 Task: Create a rule from the Routing list, Task moved to a section -> Set Priority in the project AgileGenie , set the section as Done clear the priority
Action: Mouse moved to (1195, 195)
Screenshot: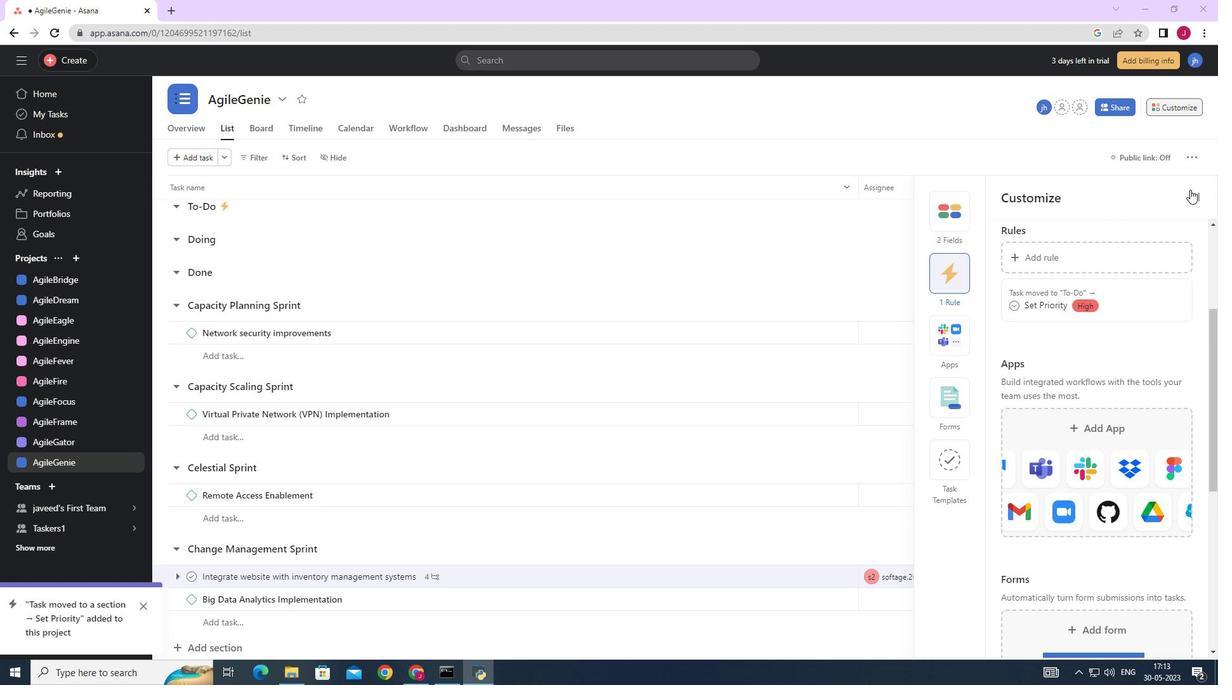 
Action: Mouse pressed left at (1195, 195)
Screenshot: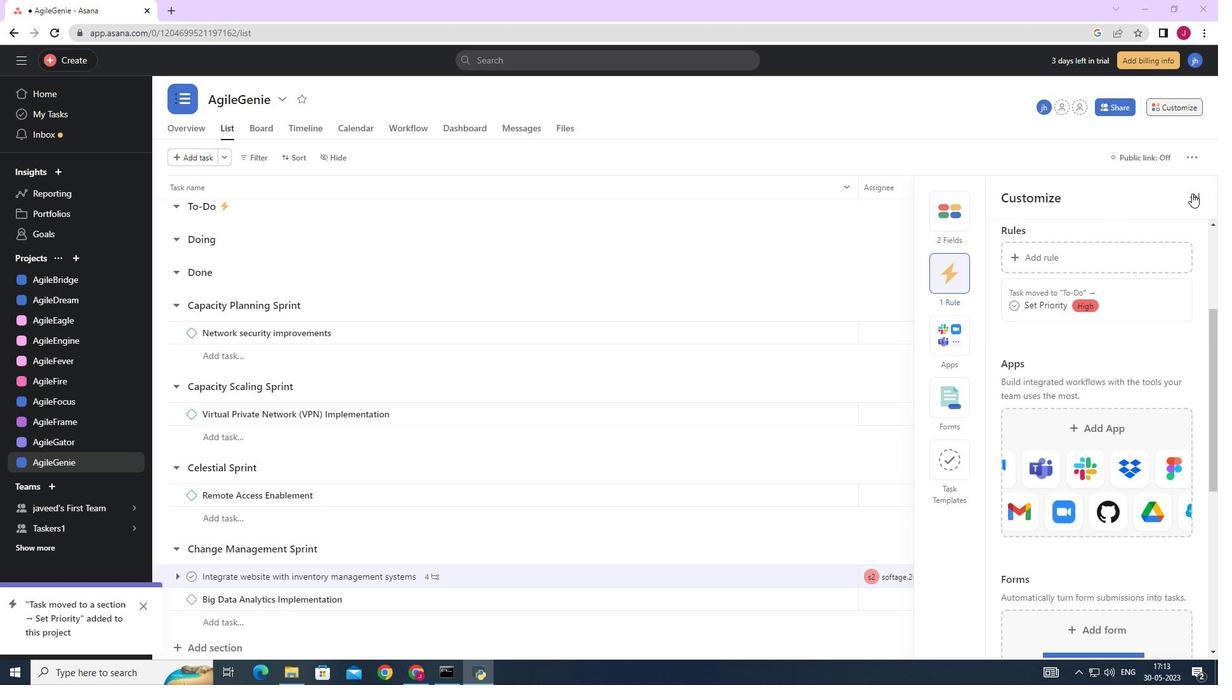 
Action: Mouse moved to (1170, 103)
Screenshot: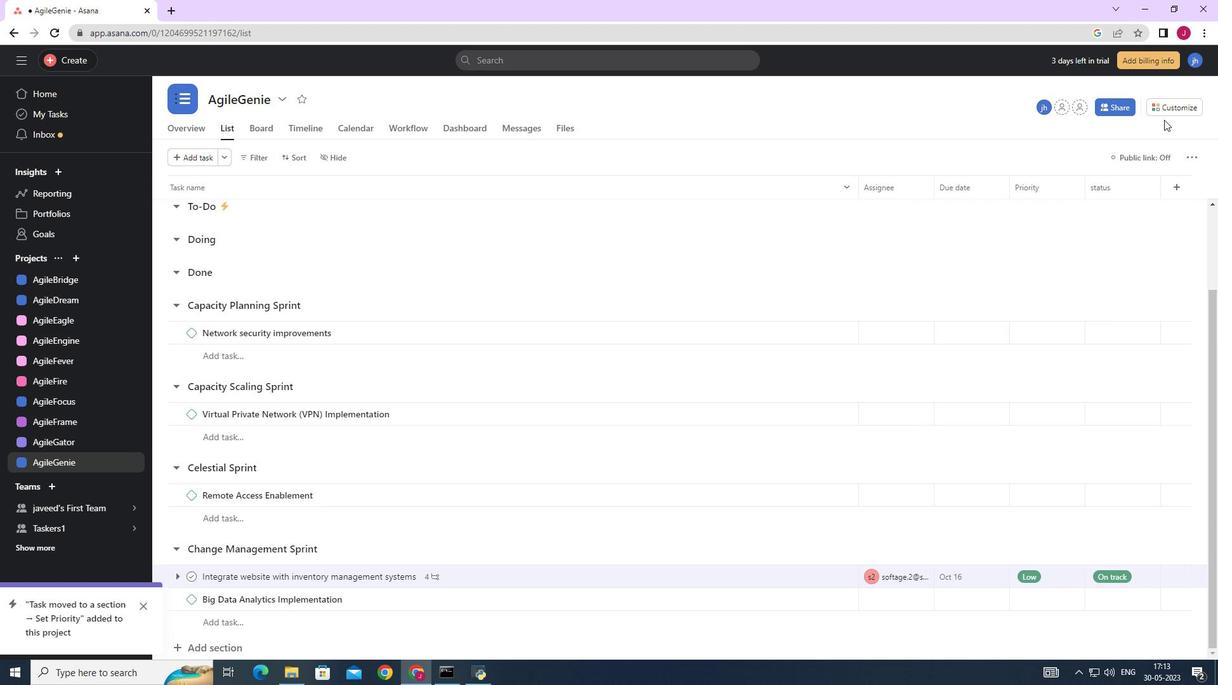
Action: Mouse pressed left at (1170, 103)
Screenshot: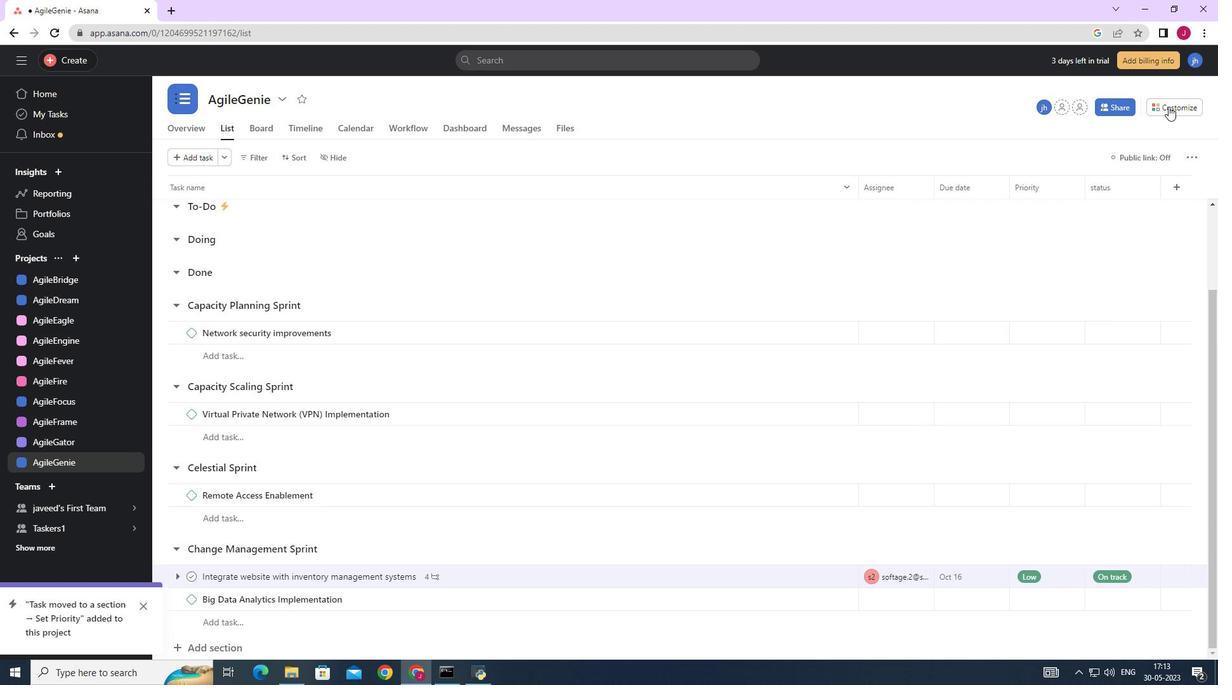 
Action: Mouse moved to (1053, 258)
Screenshot: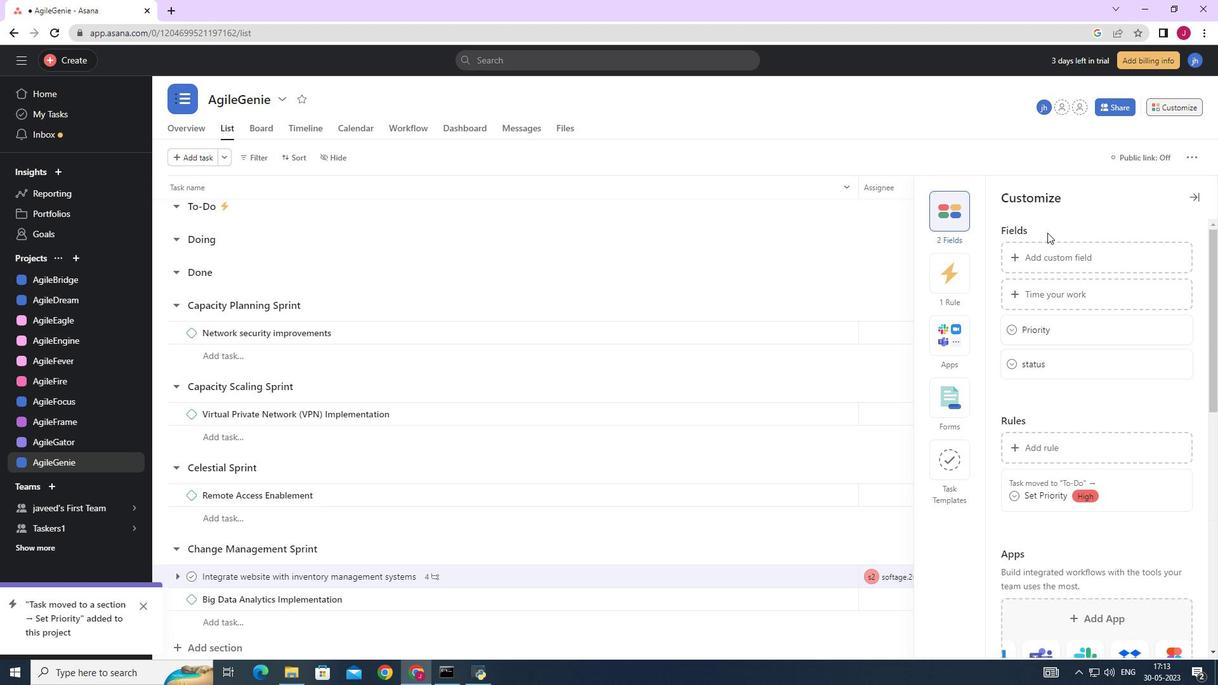 
Action: Mouse pressed left at (1053, 258)
Screenshot: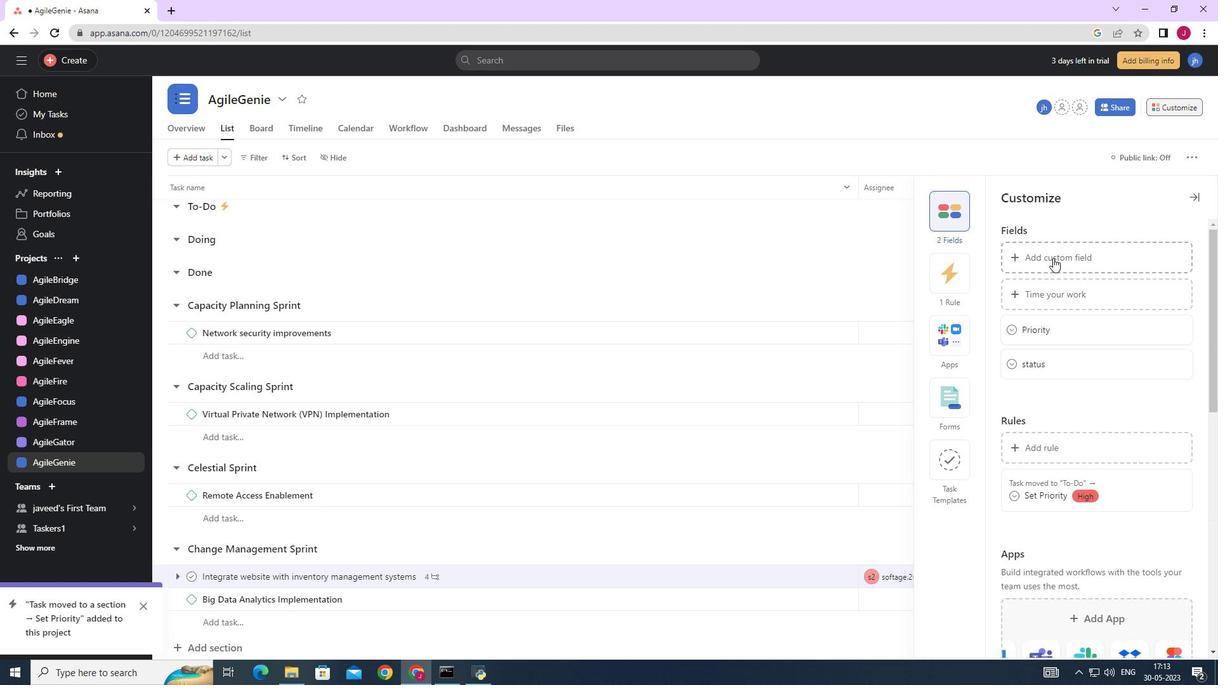 
Action: Mouse moved to (768, 115)
Screenshot: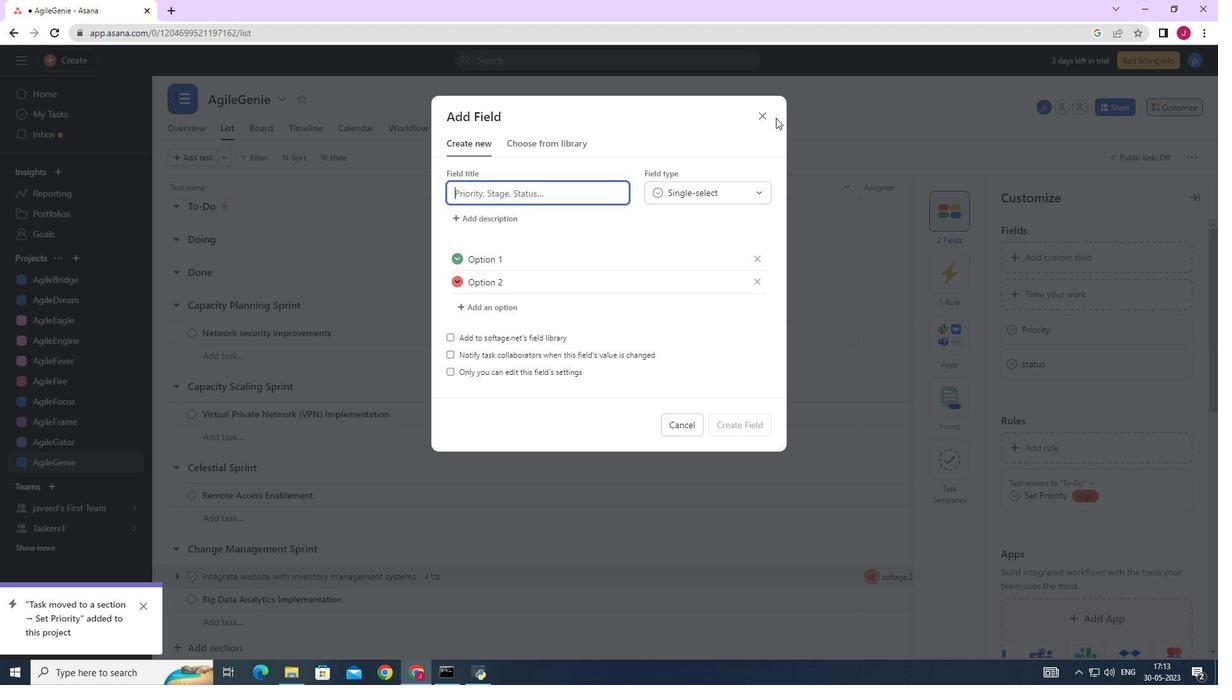 
Action: Mouse pressed left at (768, 115)
Screenshot: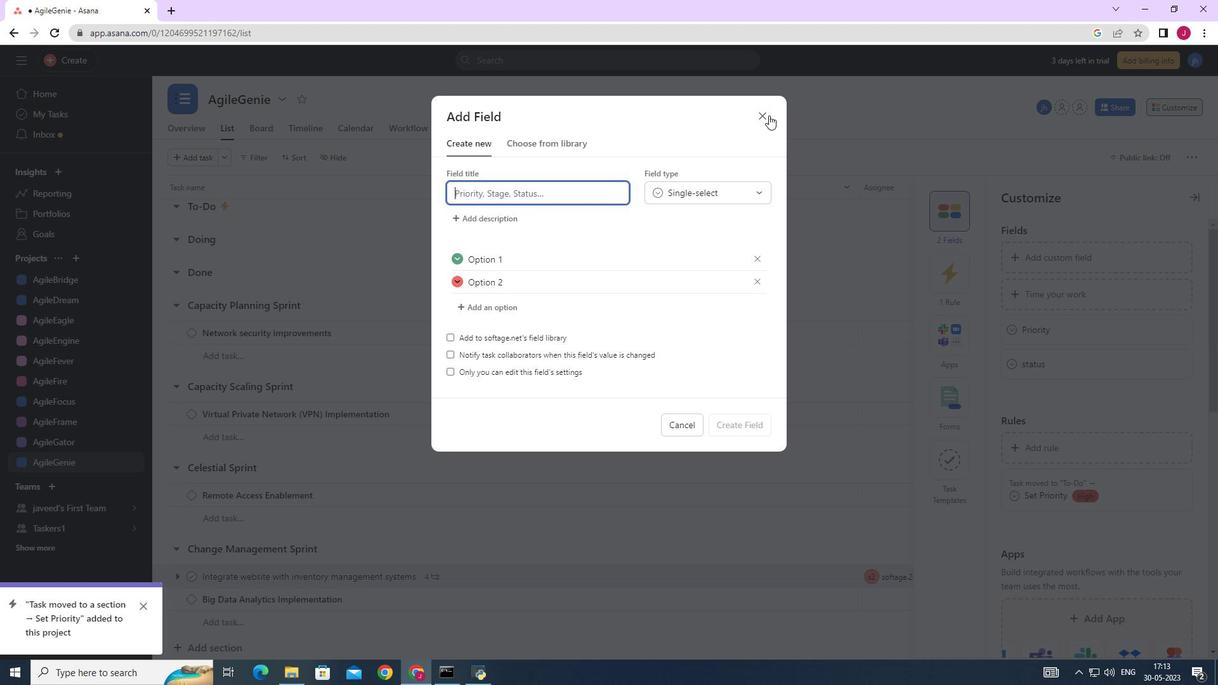 
Action: Mouse moved to (941, 278)
Screenshot: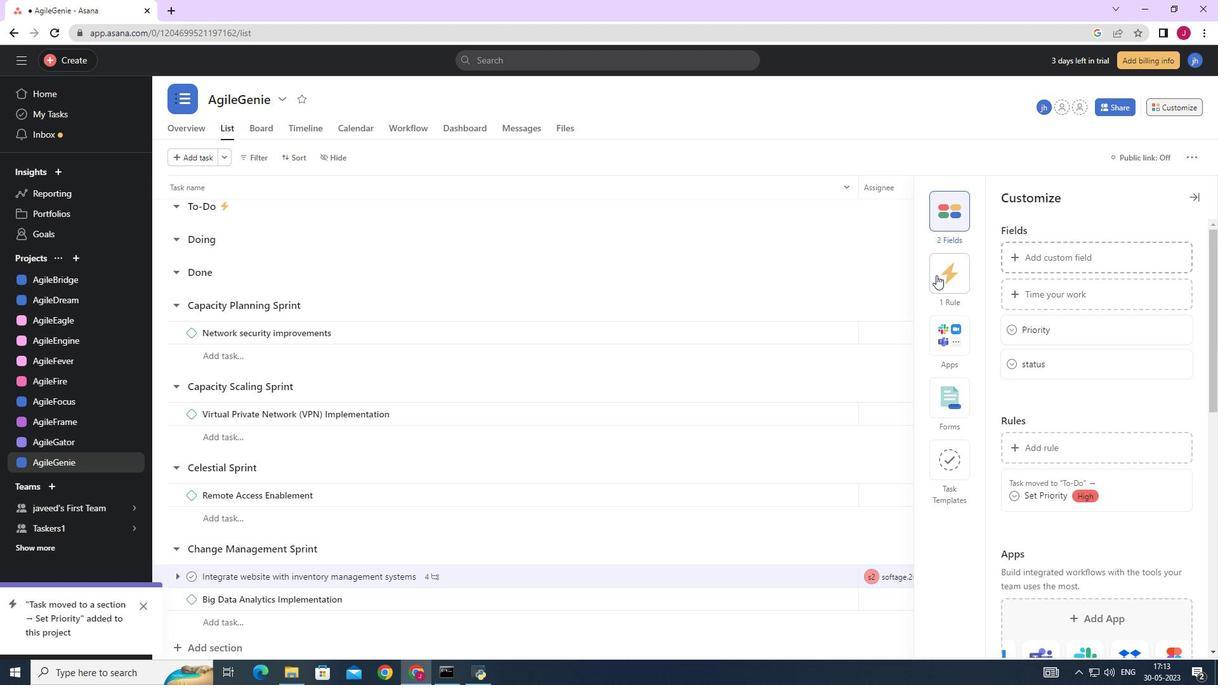 
Action: Mouse pressed left at (941, 278)
Screenshot: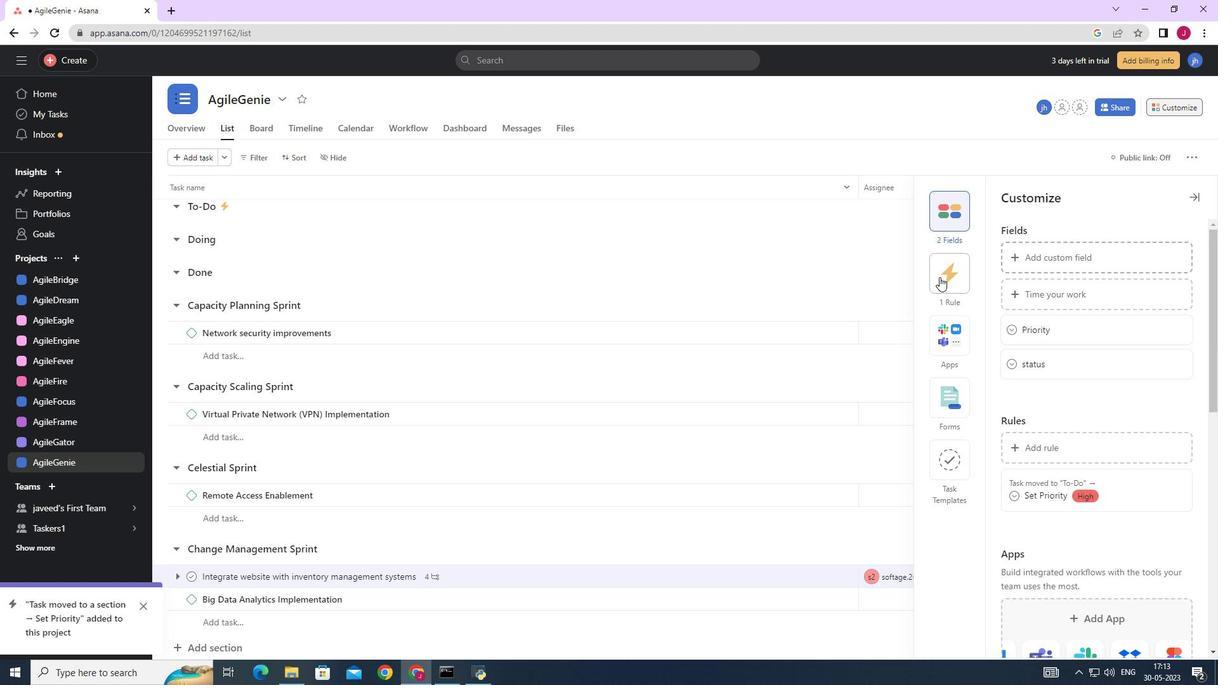 
Action: Mouse moved to (1064, 254)
Screenshot: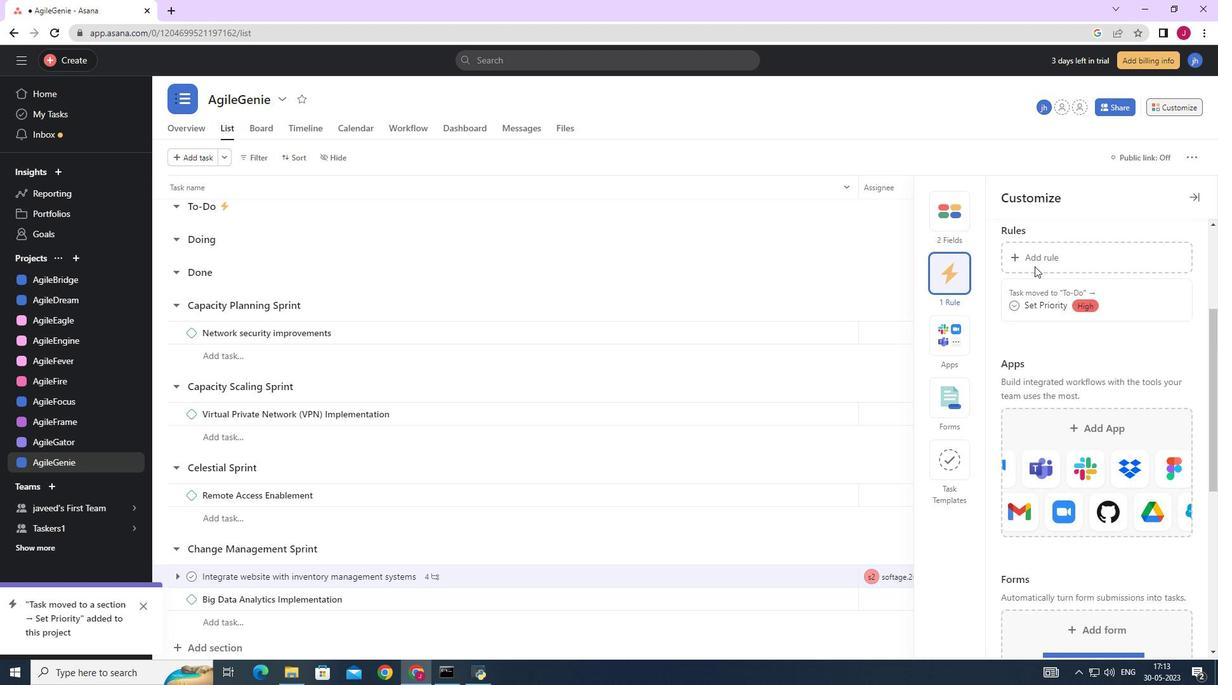 
Action: Mouse pressed left at (1064, 254)
Screenshot: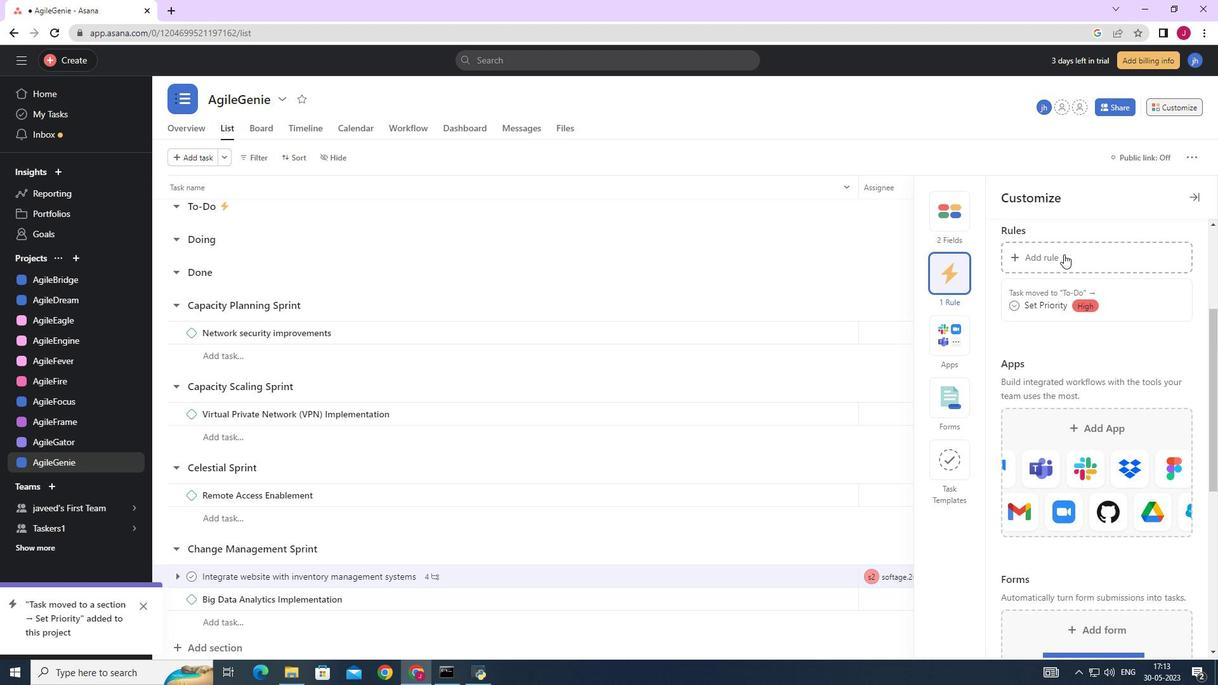 
Action: Mouse moved to (271, 165)
Screenshot: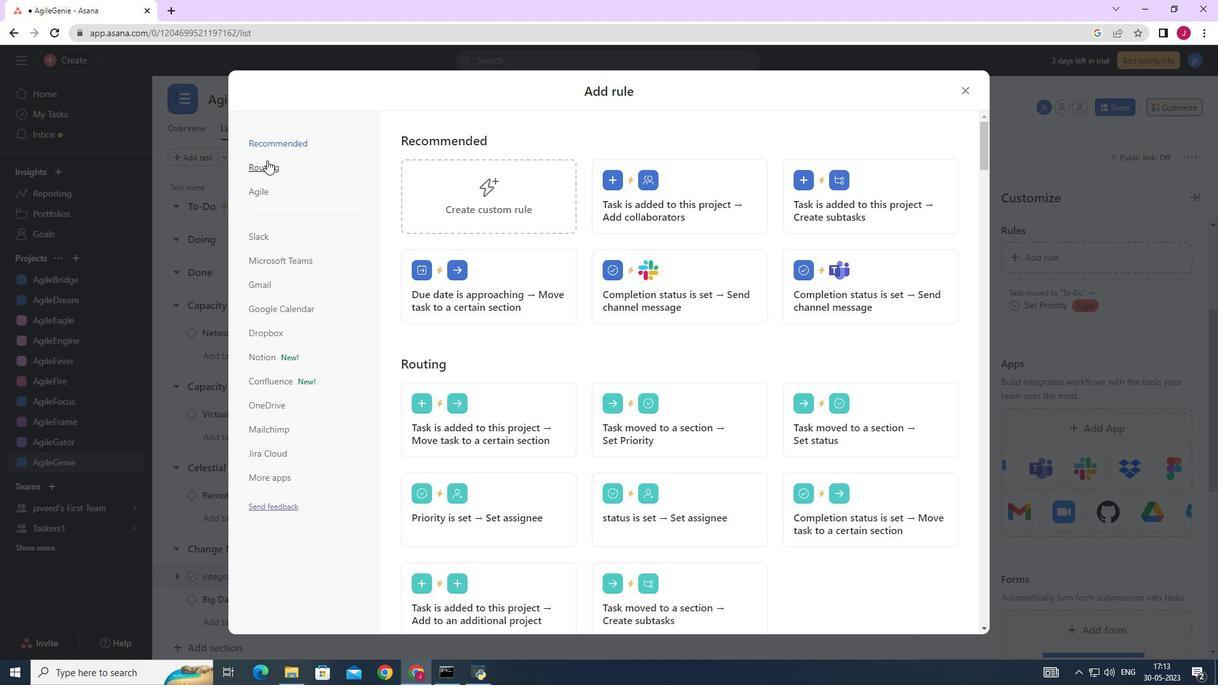 
Action: Mouse pressed left at (271, 165)
Screenshot: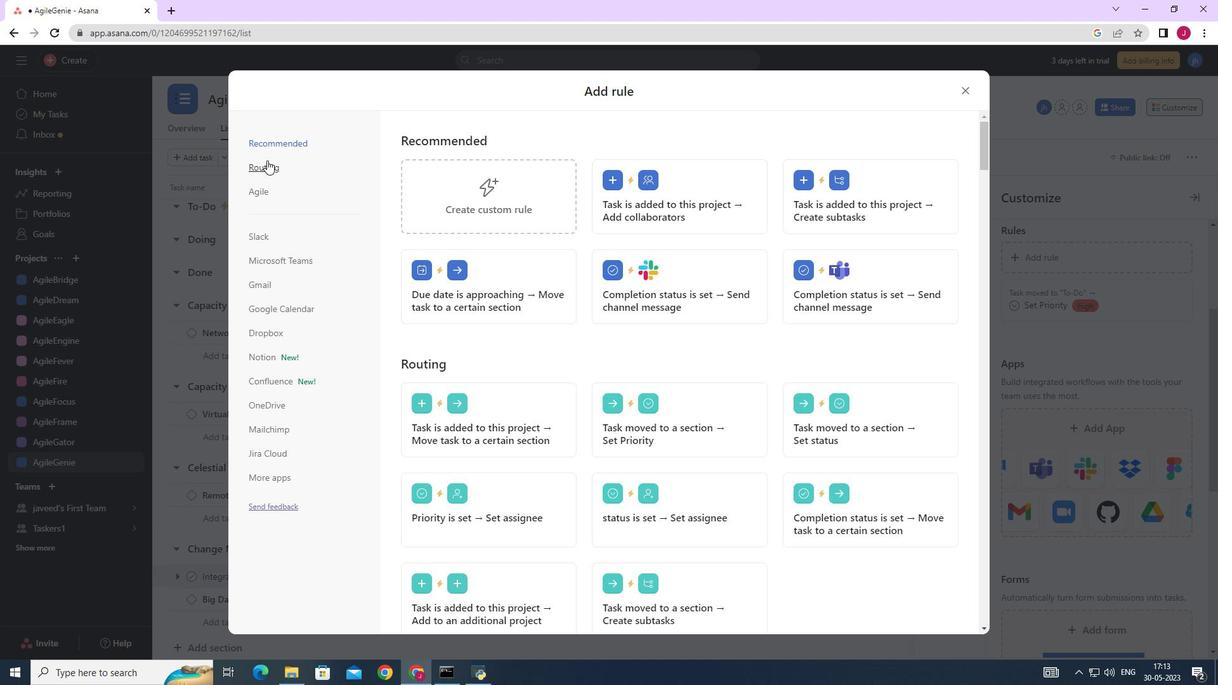 
Action: Mouse moved to (663, 185)
Screenshot: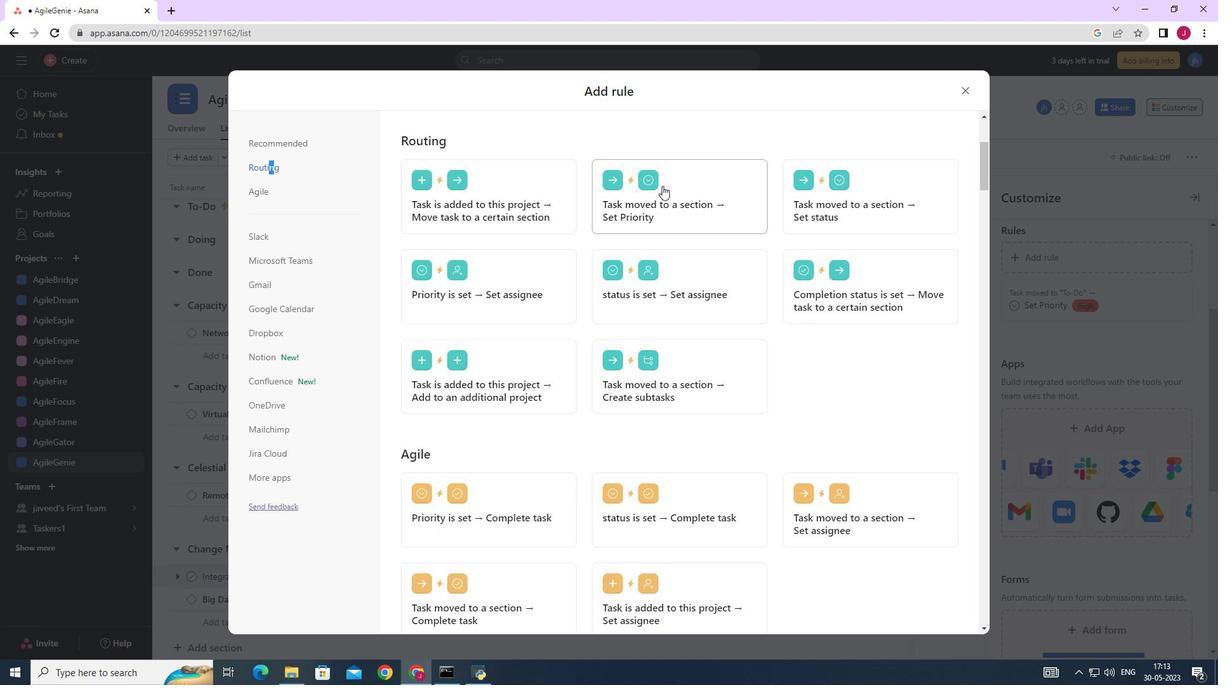 
Action: Mouse pressed left at (663, 185)
Screenshot: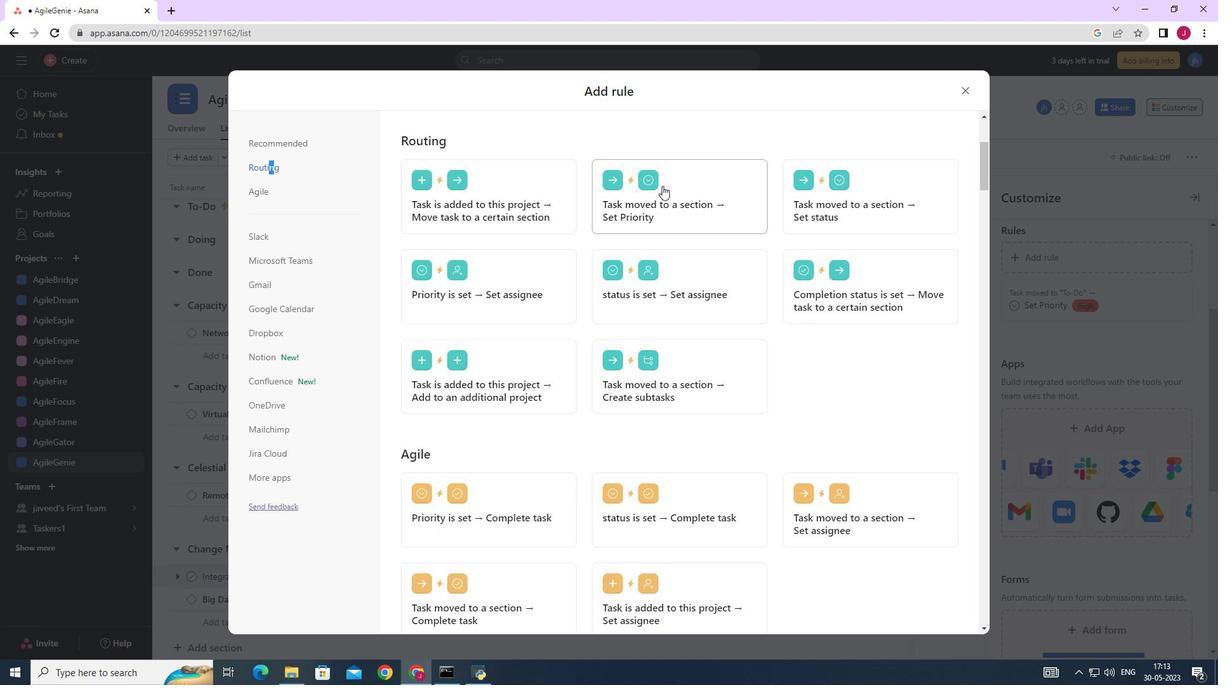 
Action: Mouse moved to (462, 355)
Screenshot: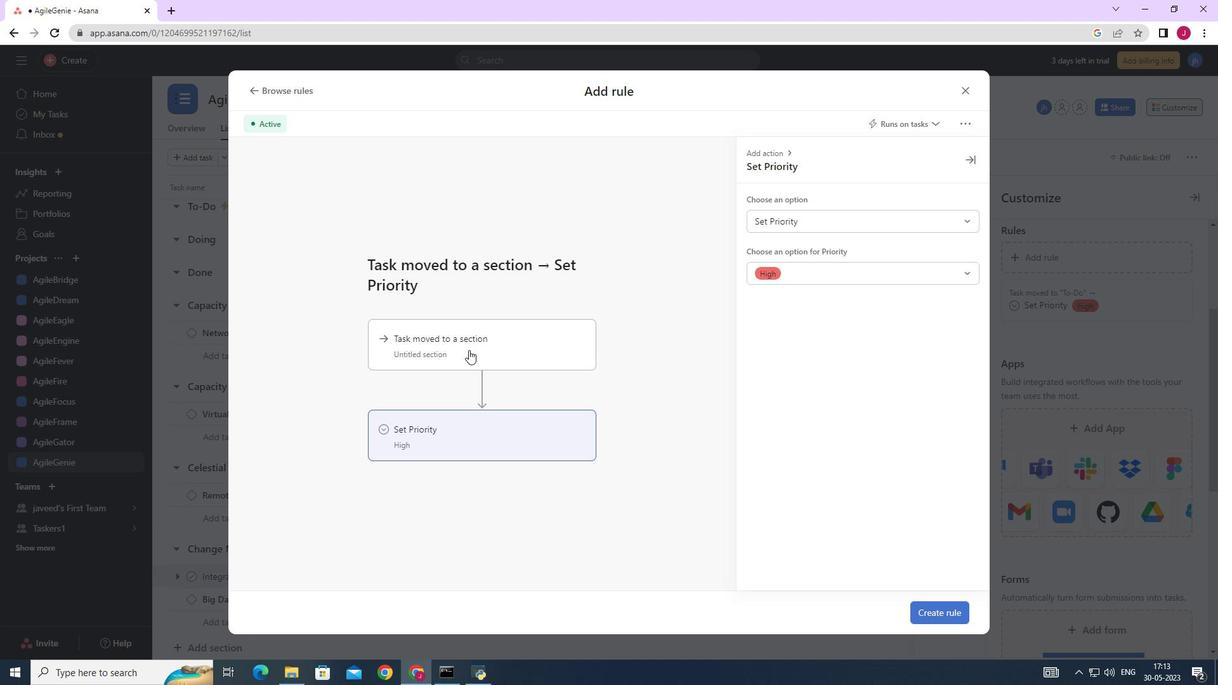 
Action: Mouse pressed left at (462, 355)
Screenshot: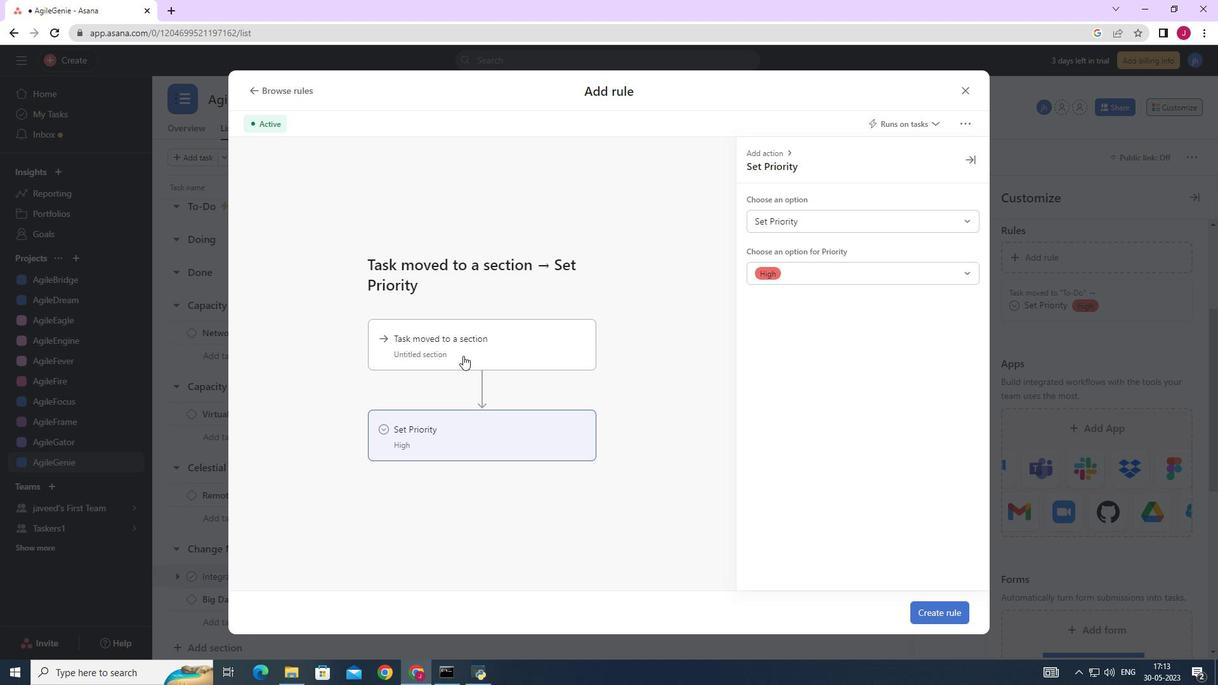 
Action: Mouse moved to (857, 218)
Screenshot: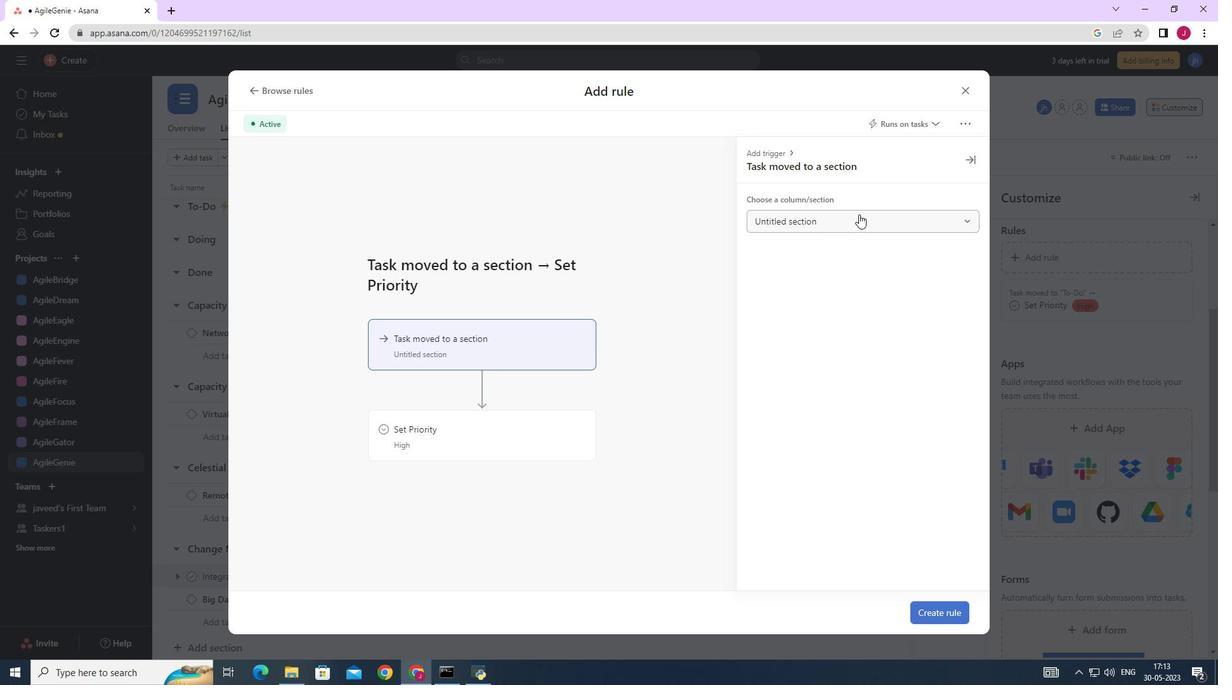 
Action: Mouse pressed left at (857, 218)
Screenshot: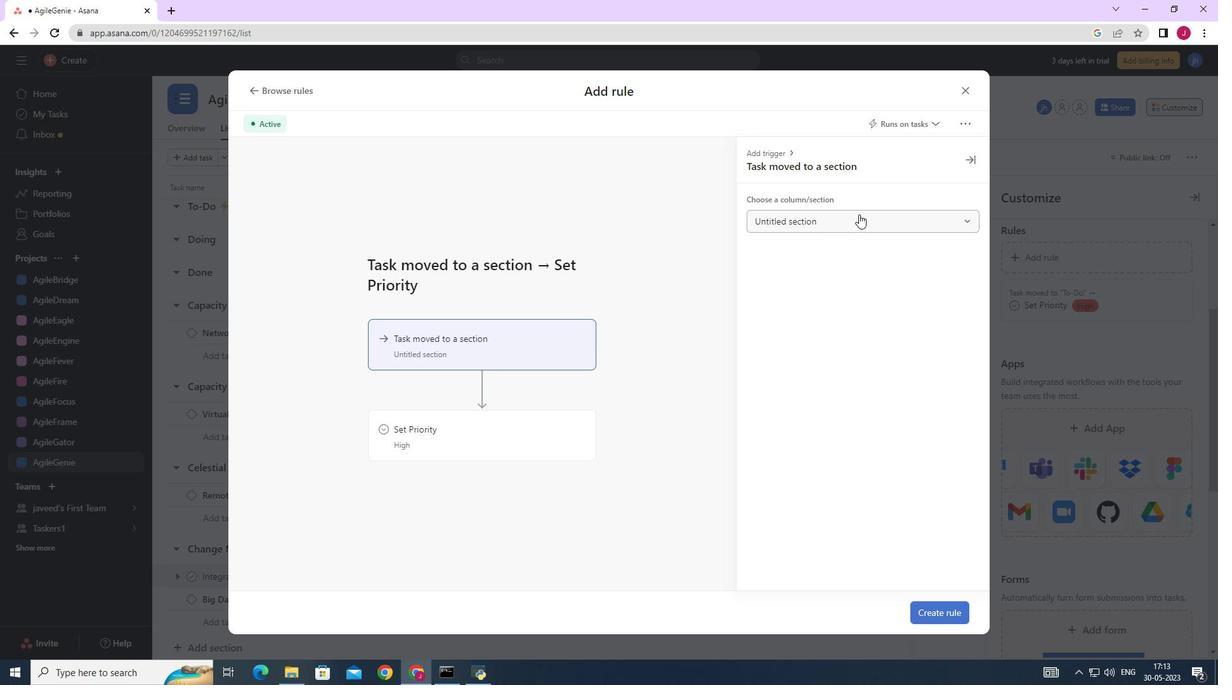 
Action: Mouse moved to (789, 316)
Screenshot: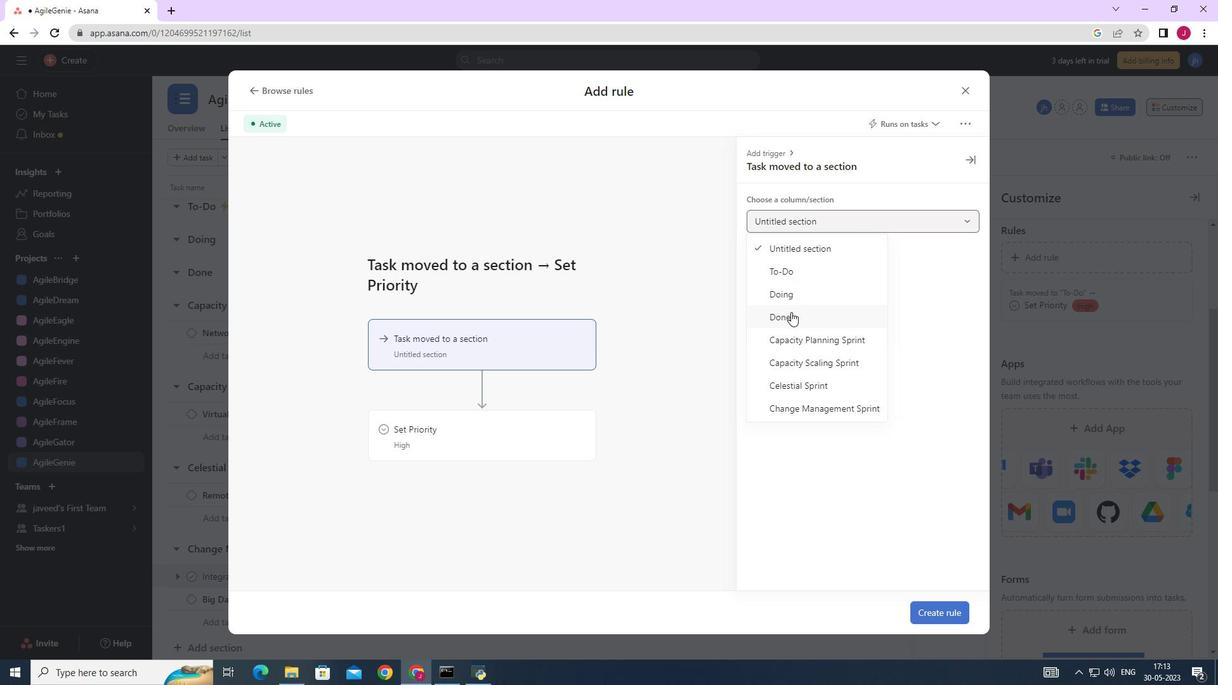 
Action: Mouse pressed left at (789, 316)
Screenshot: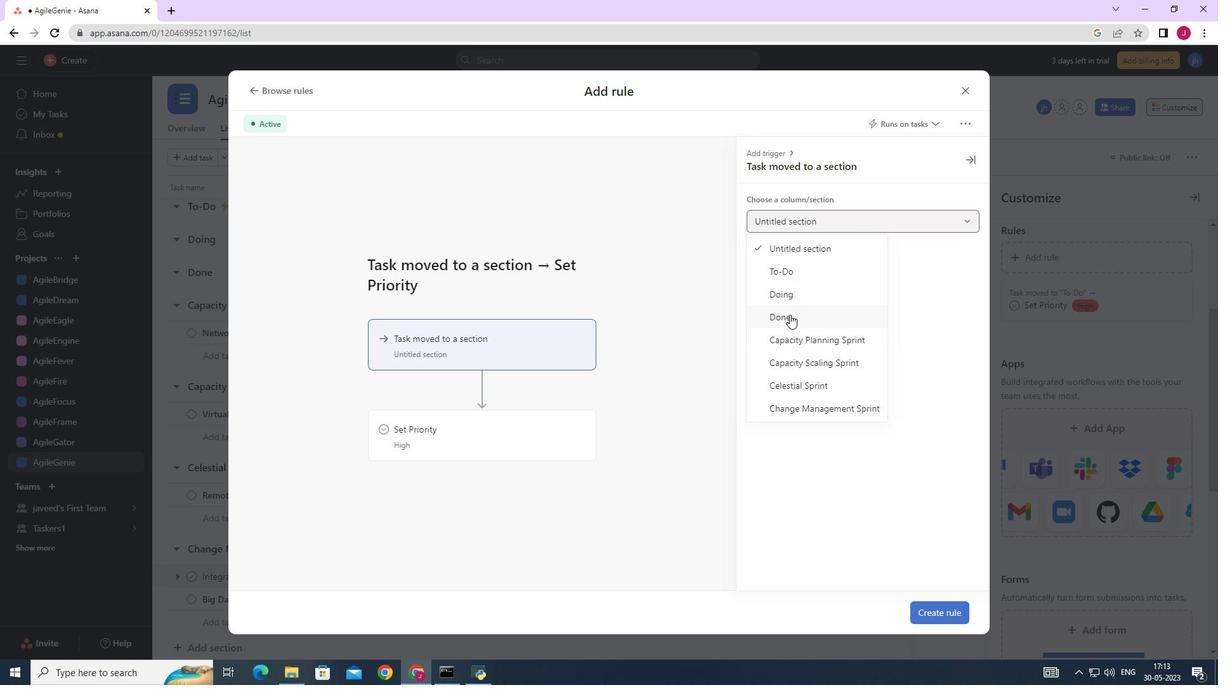 
Action: Mouse moved to (480, 433)
Screenshot: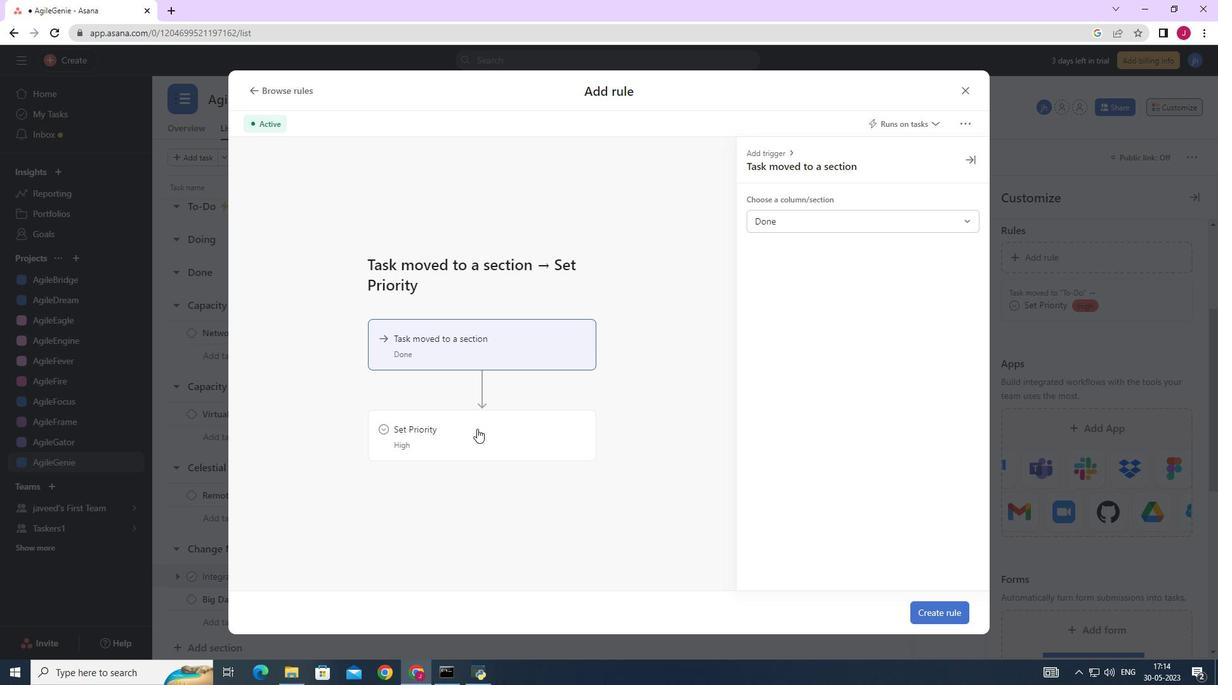 
Action: Mouse pressed left at (480, 433)
Screenshot: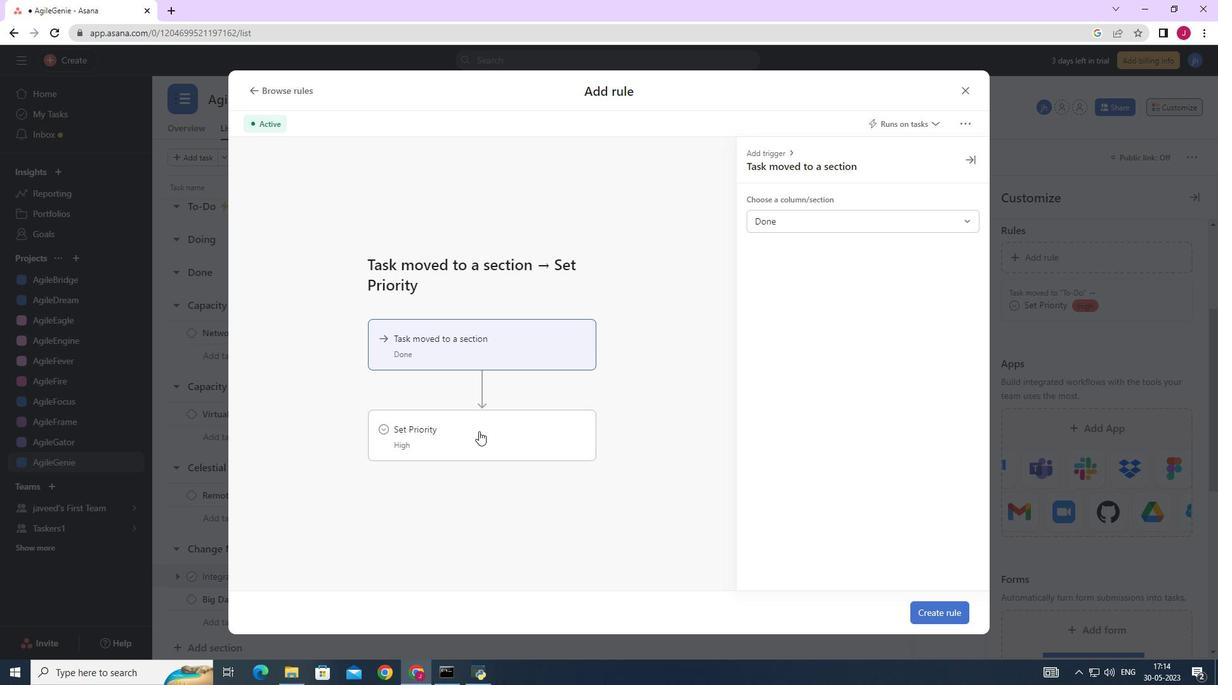 
Action: Mouse moved to (816, 210)
Screenshot: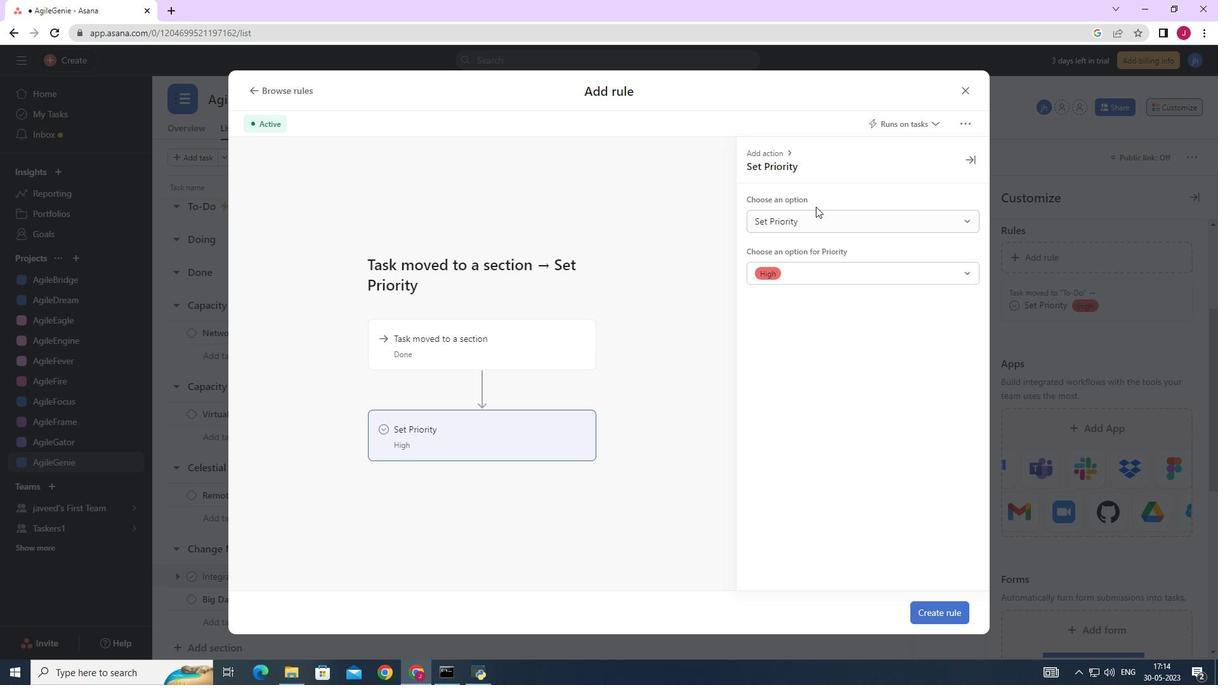 
Action: Mouse pressed left at (816, 210)
Screenshot: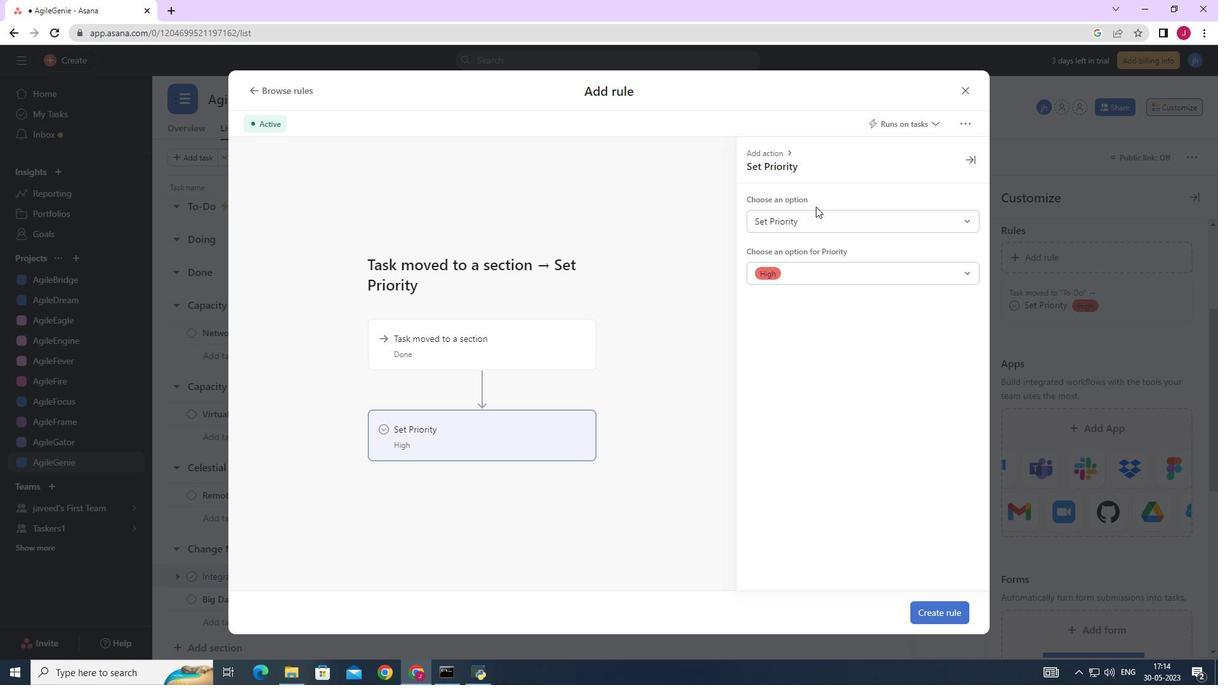 
Action: Mouse moved to (799, 271)
Screenshot: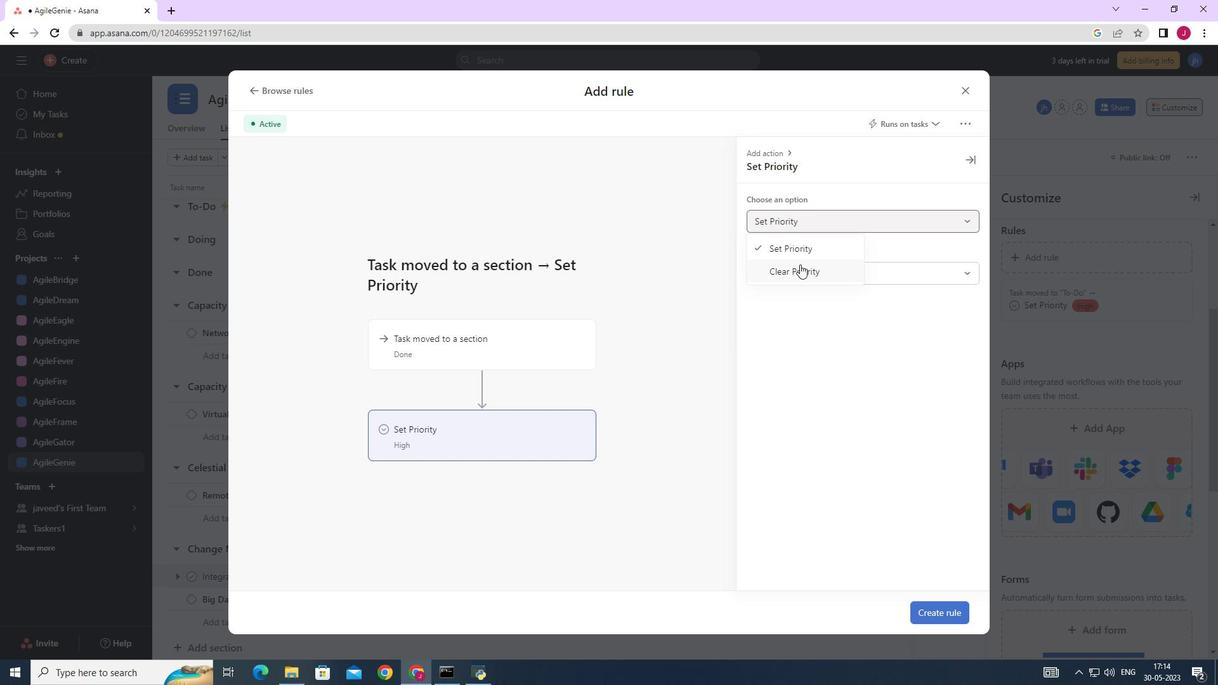
Action: Mouse pressed left at (799, 271)
Screenshot: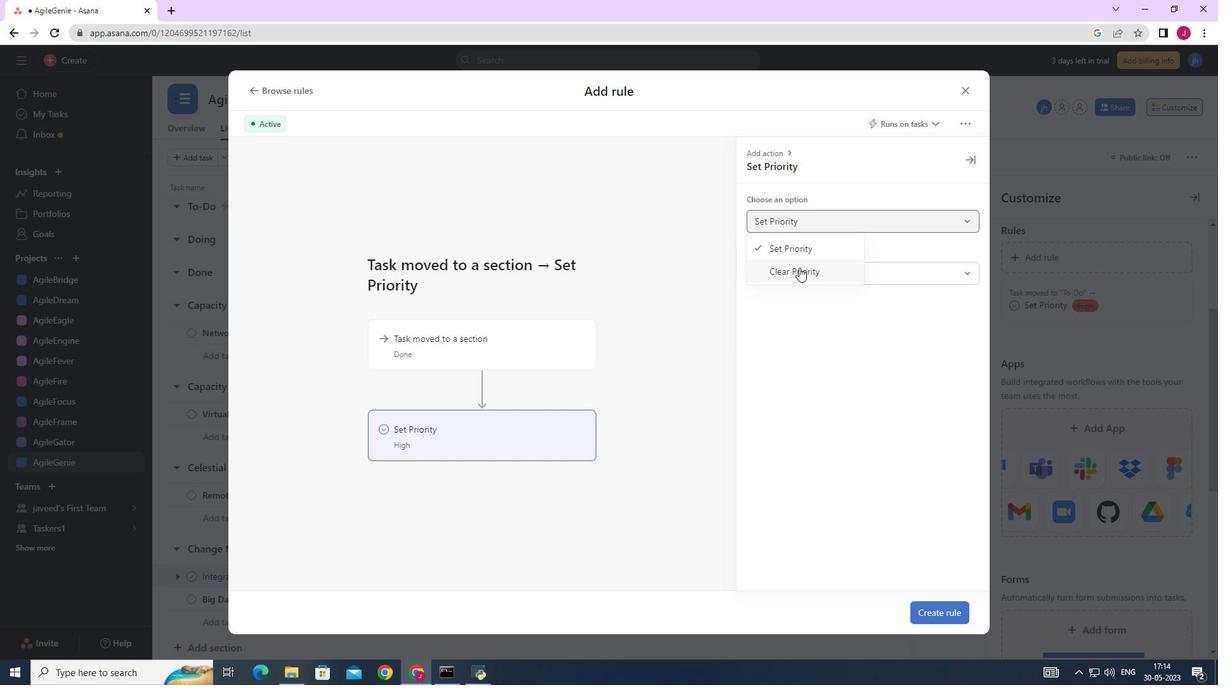 
Action: Mouse moved to (785, 401)
Screenshot: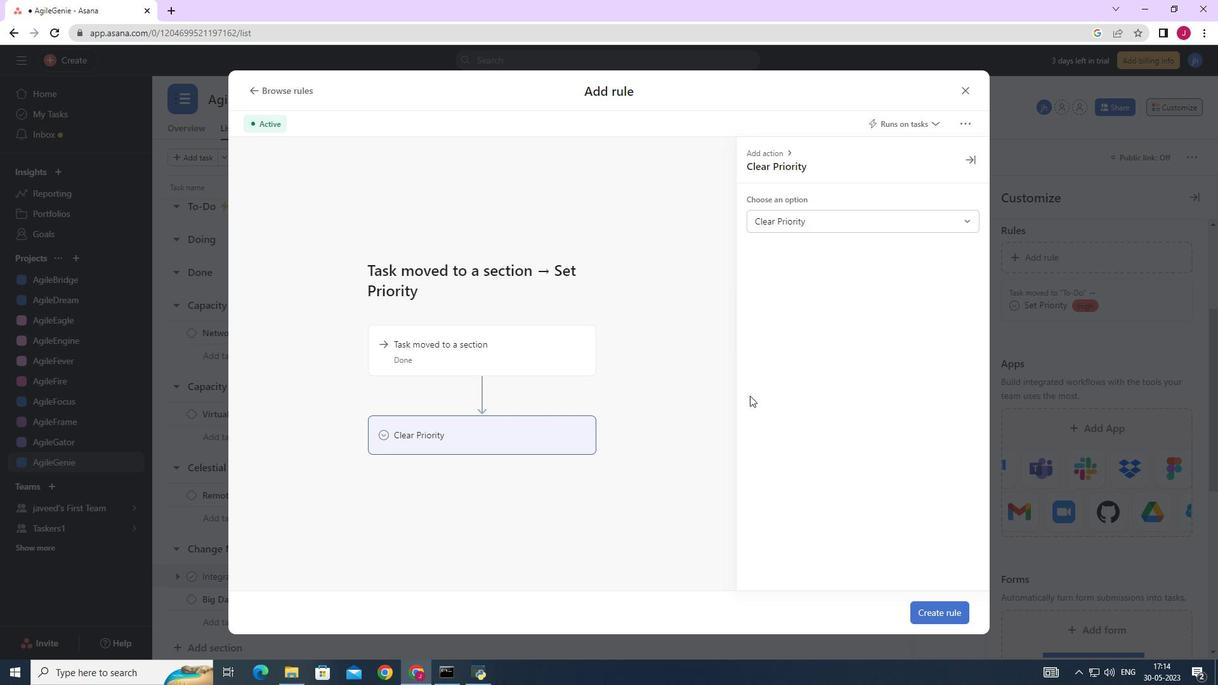 
Action: Mouse scrolled (755, 392) with delta (0, 0)
Screenshot: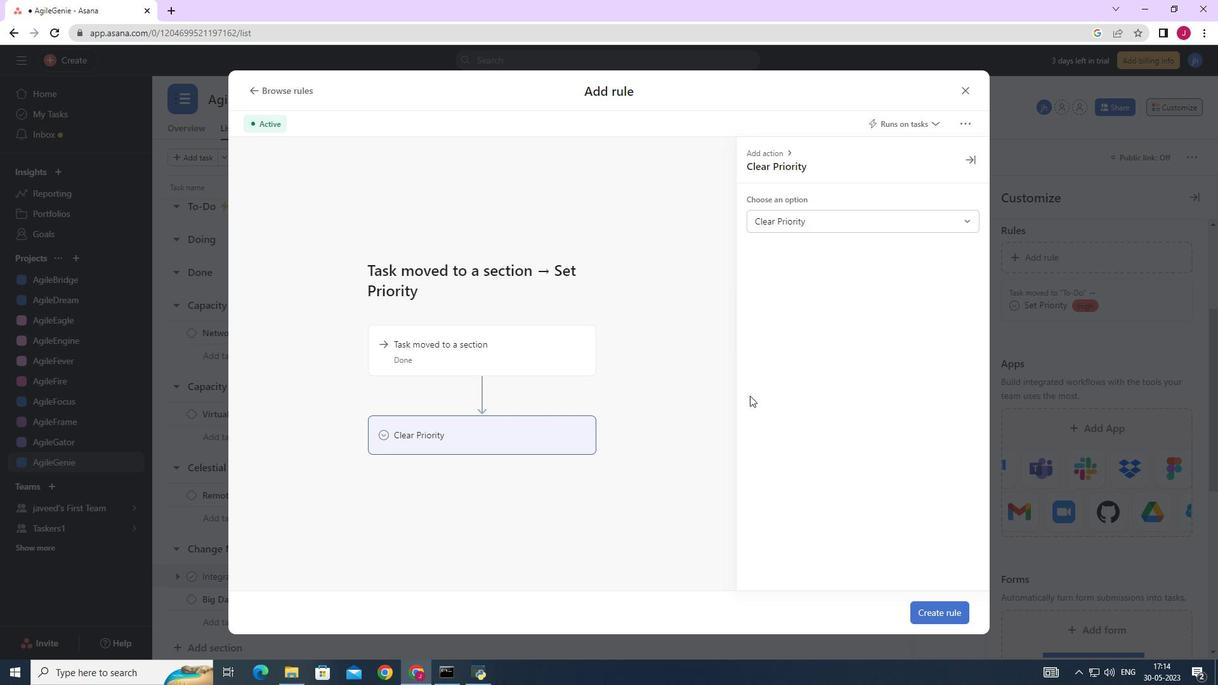 
Action: Mouse moved to (792, 404)
Screenshot: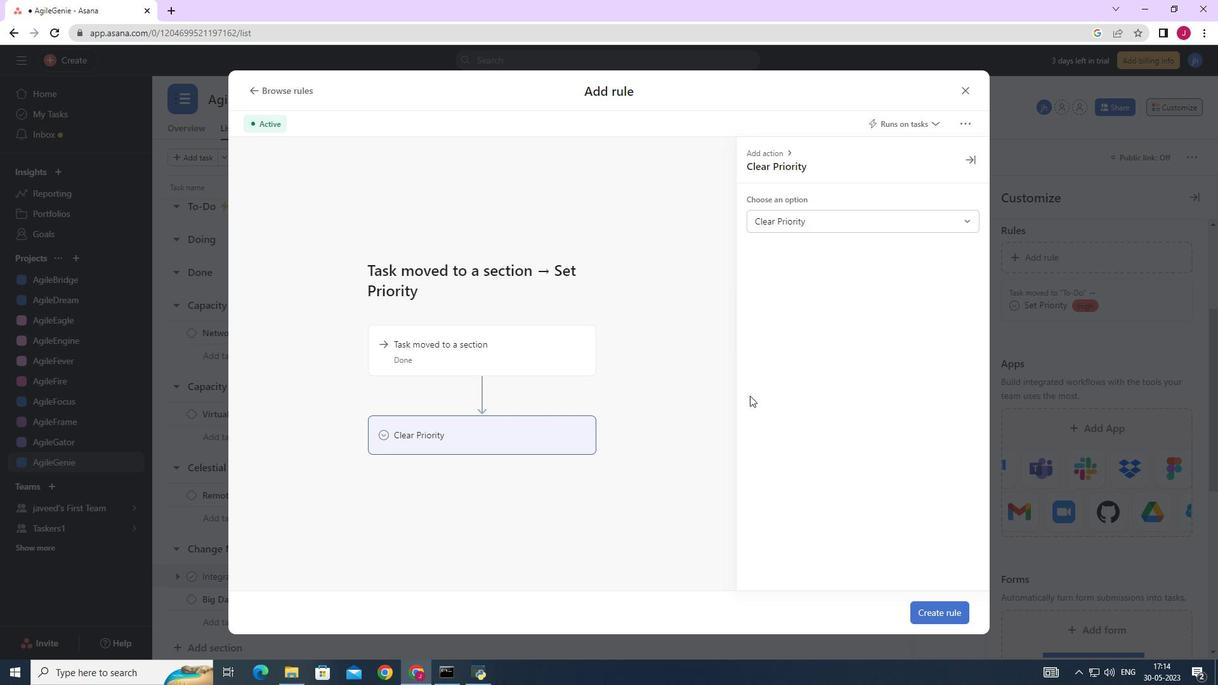 
Action: Mouse scrolled (756, 391) with delta (0, 0)
Screenshot: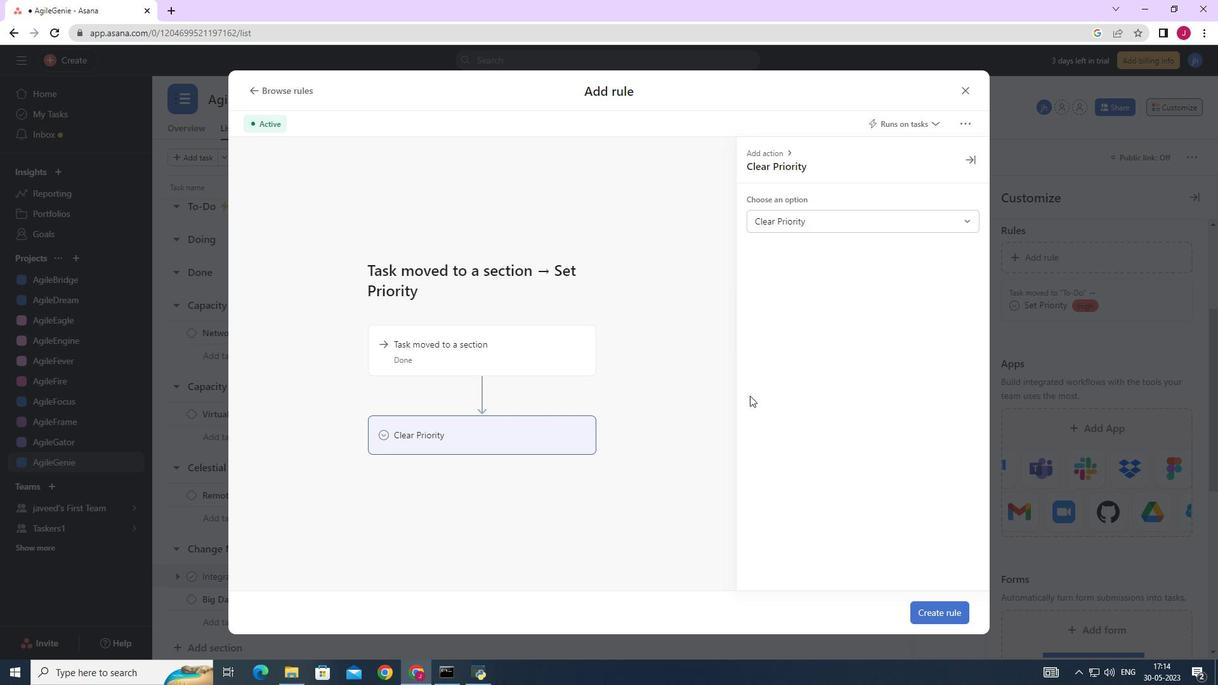 
Action: Mouse moved to (828, 425)
Screenshot: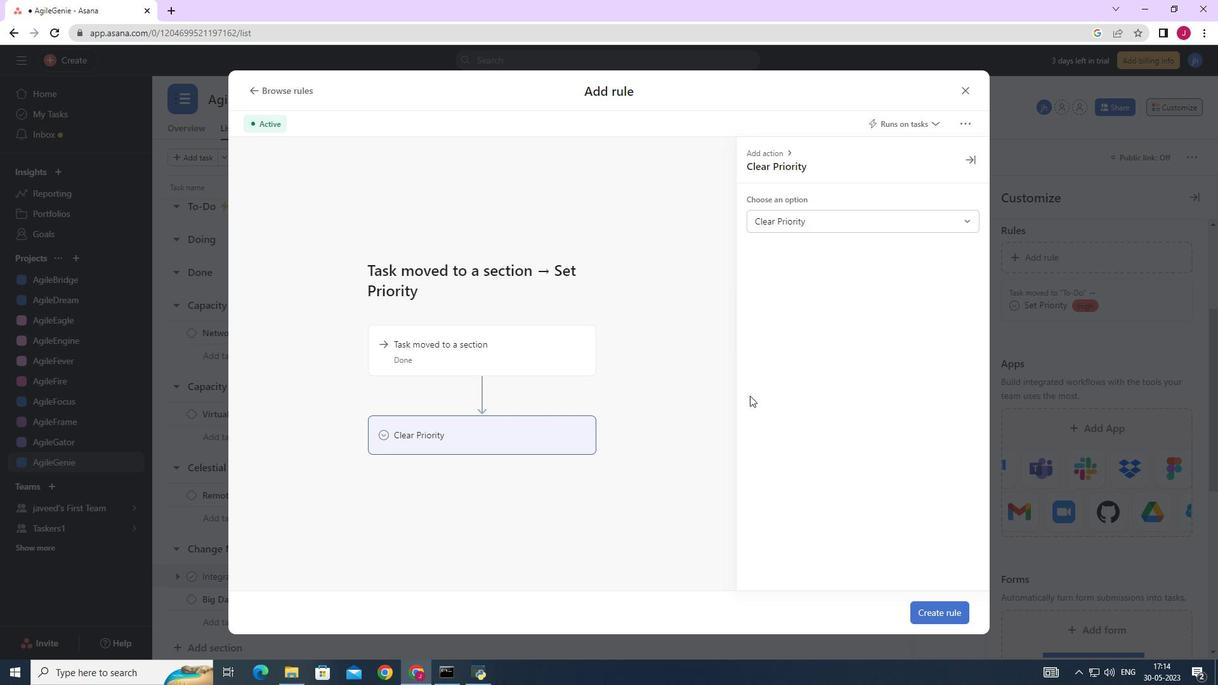 
Action: Mouse scrolled (756, 391) with delta (0, 0)
Screenshot: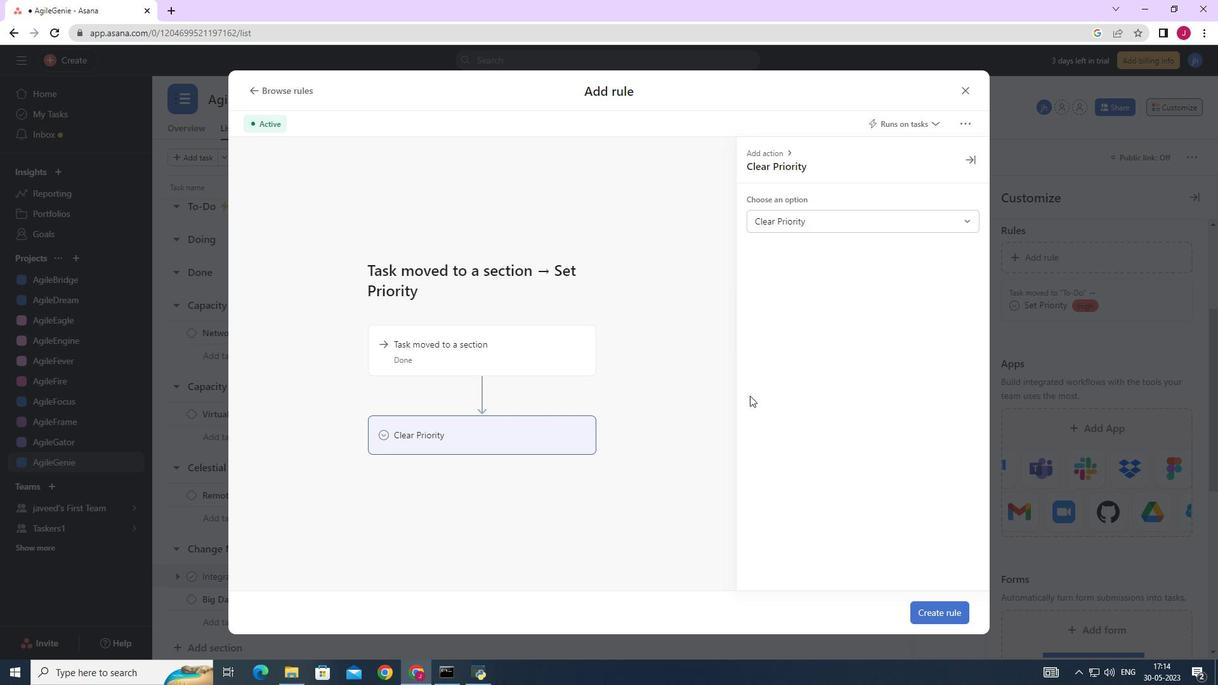 
Action: Mouse moved to (947, 606)
Screenshot: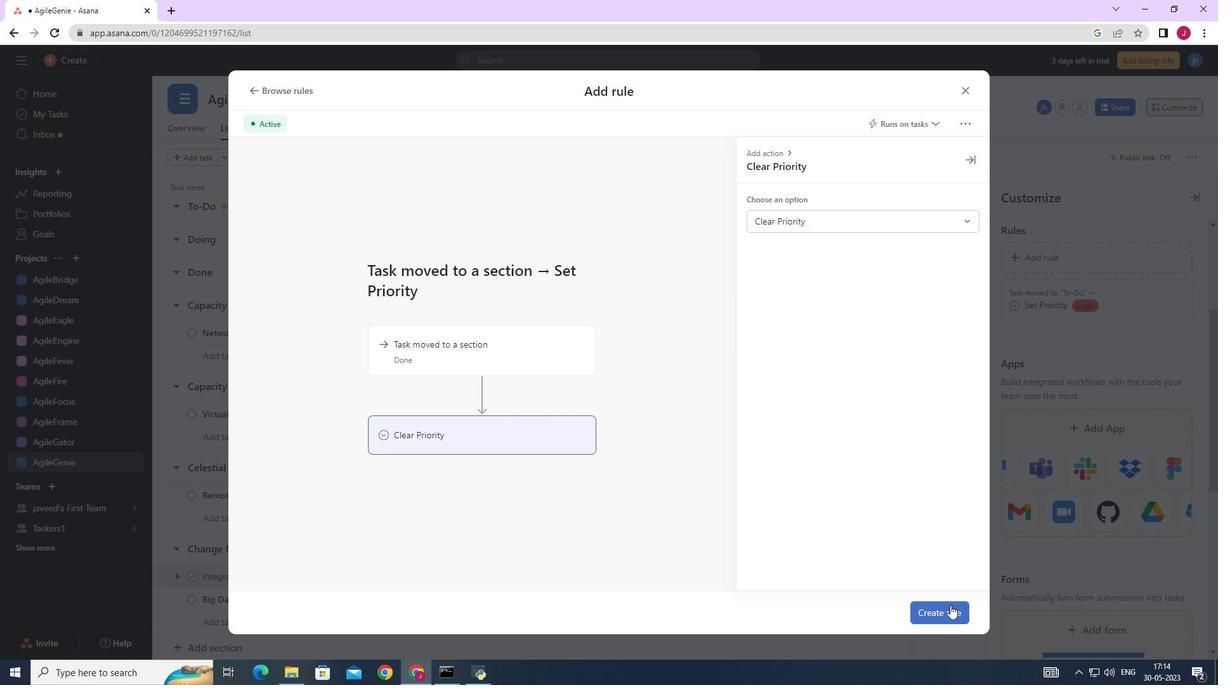 
Action: Mouse pressed left at (947, 606)
Screenshot: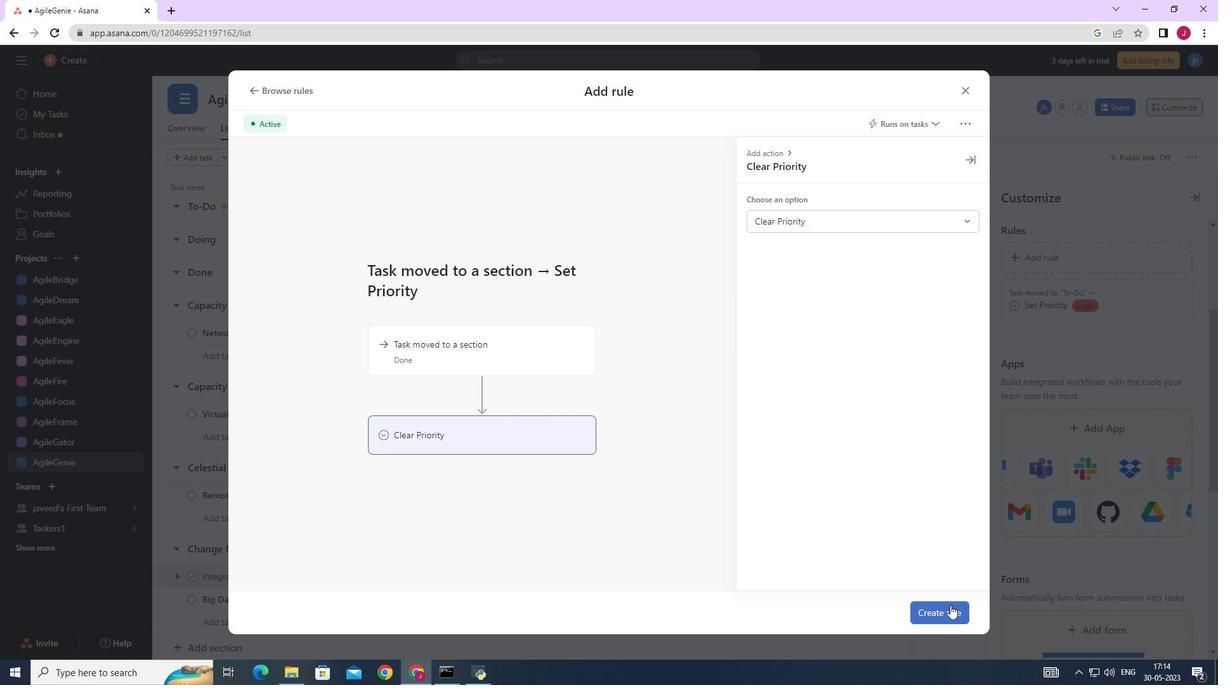 
Action: Mouse moved to (754, 417)
Screenshot: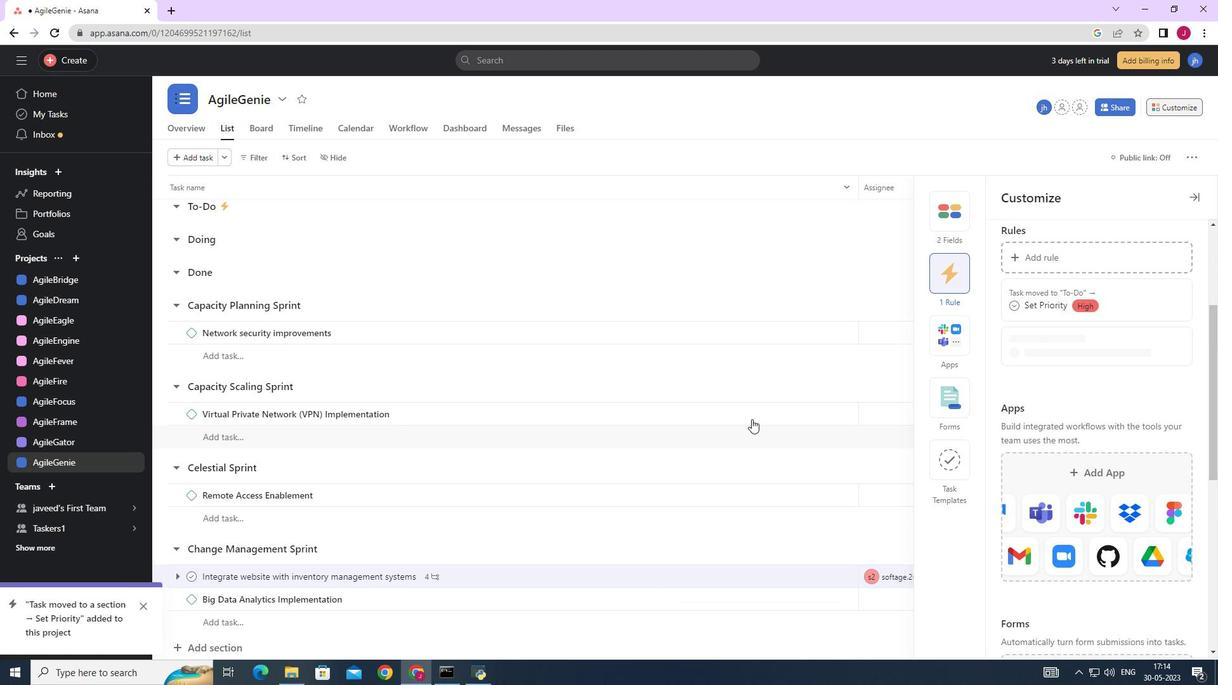 
